 Task: Sort the products by price (highest first).
Action: Mouse pressed left at (24, 157)
Screenshot: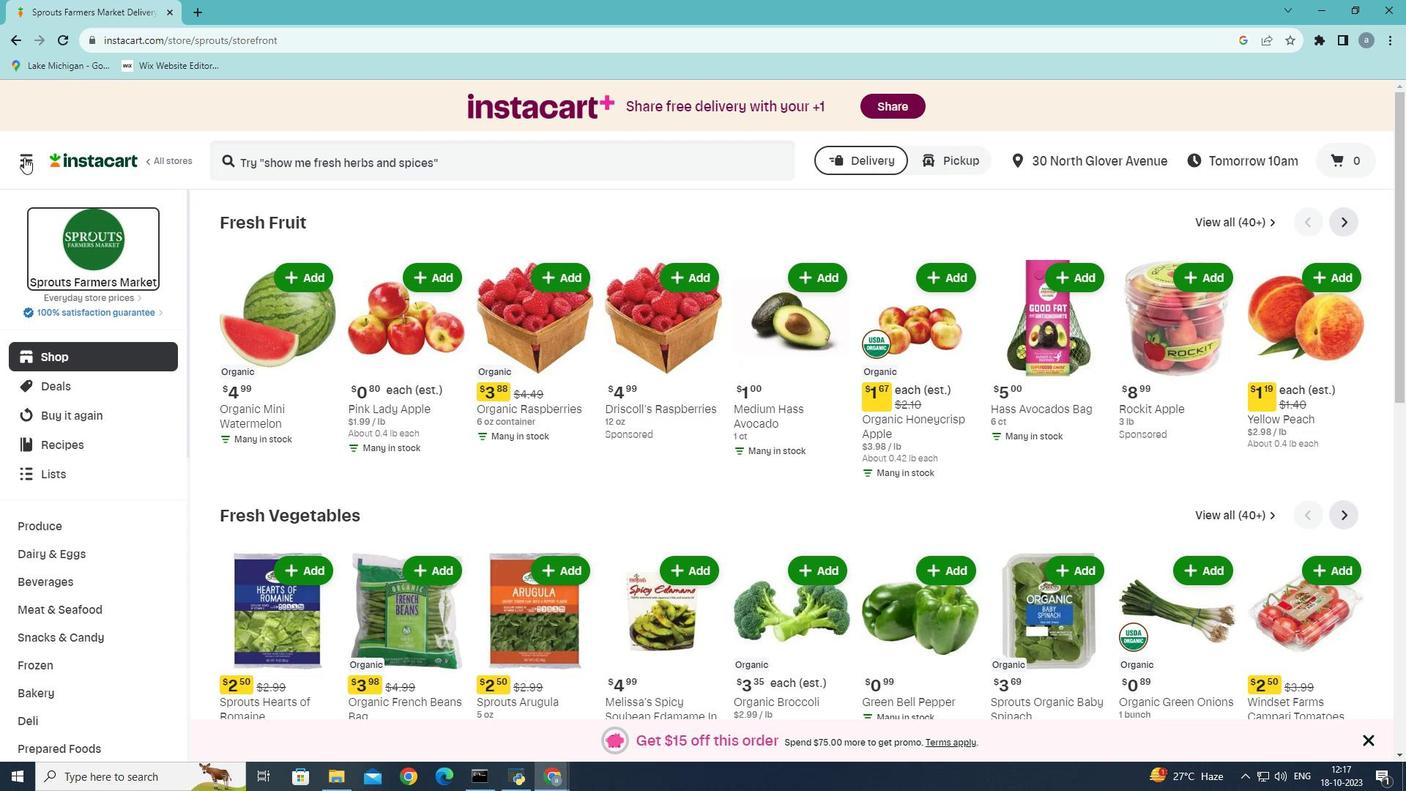 
Action: Mouse moved to (87, 427)
Screenshot: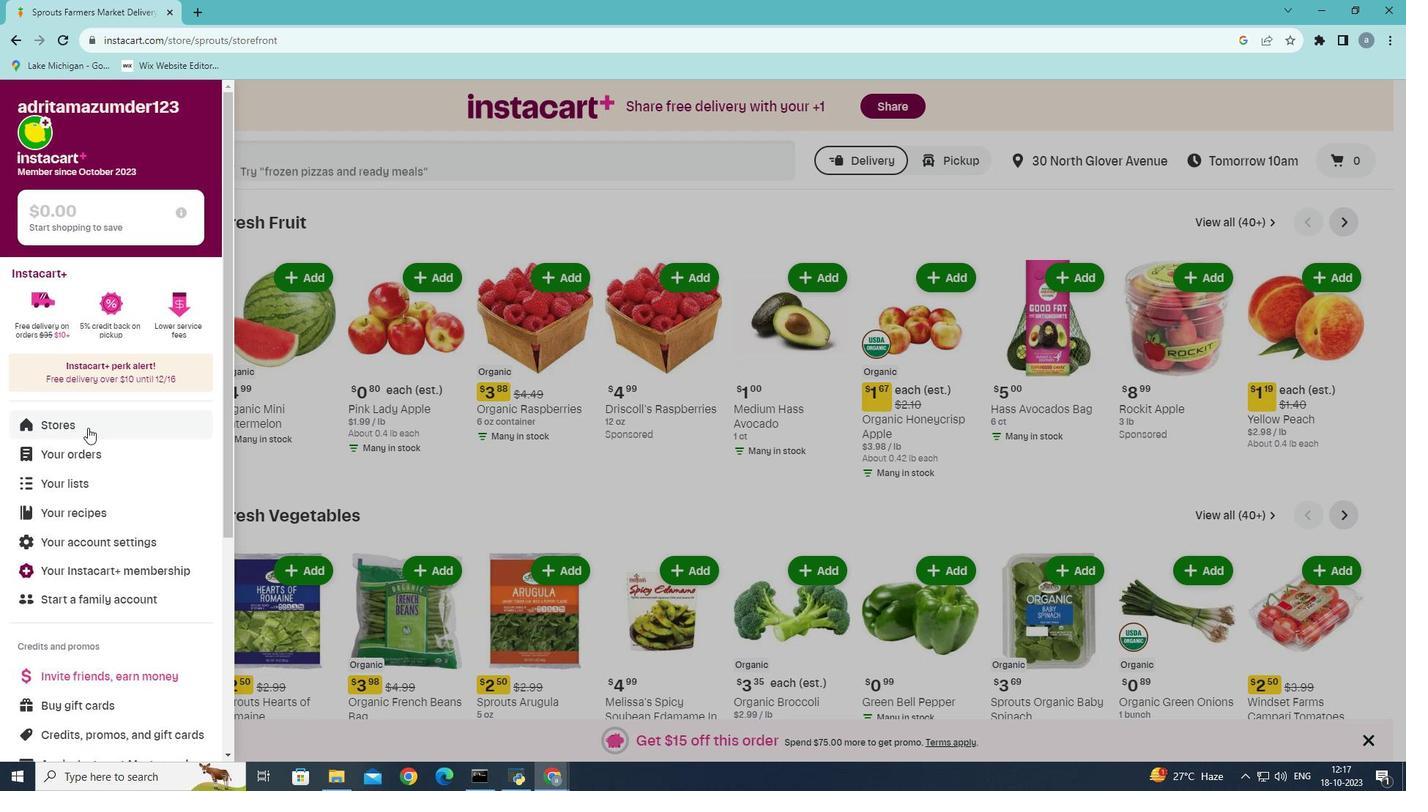 
Action: Mouse pressed left at (87, 427)
Screenshot: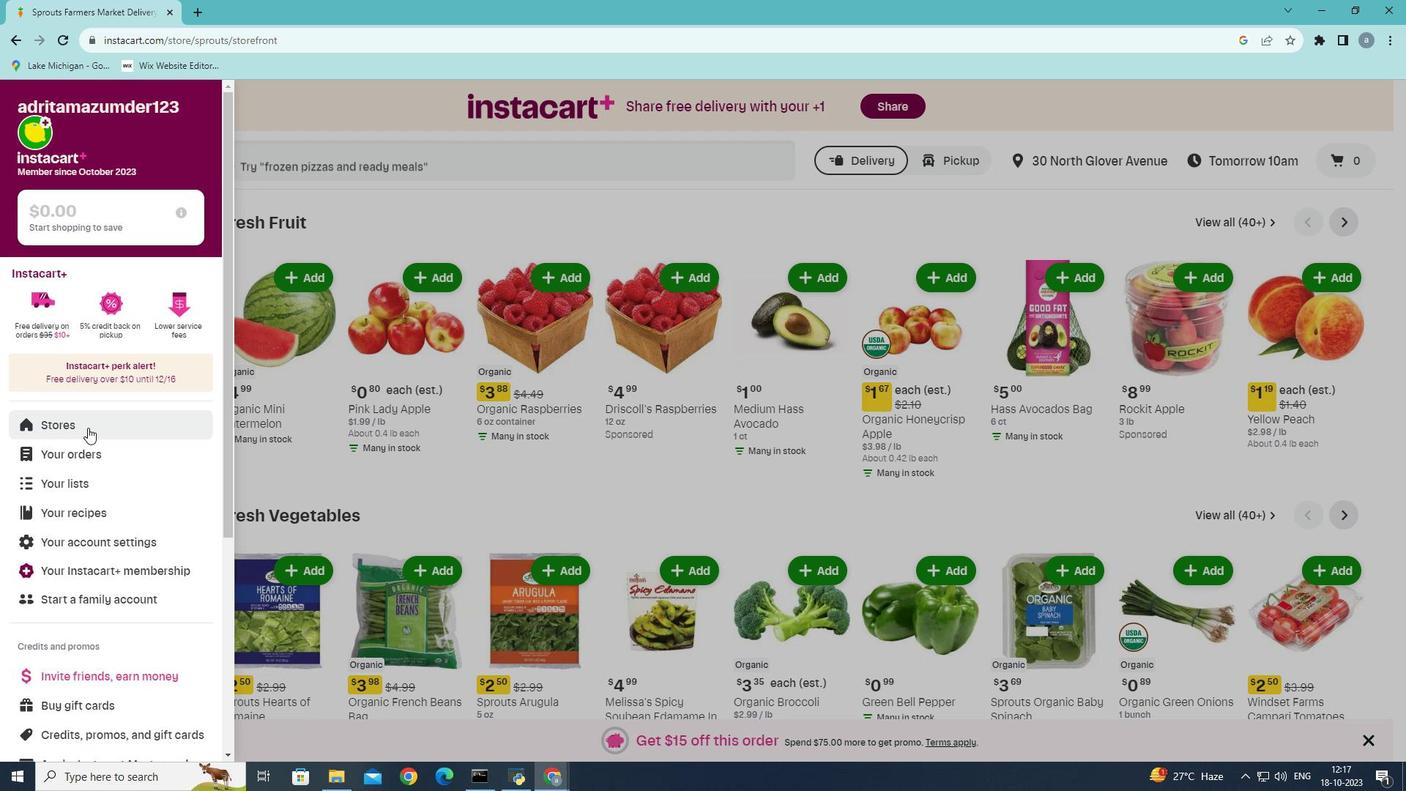 
Action: Mouse moved to (329, 164)
Screenshot: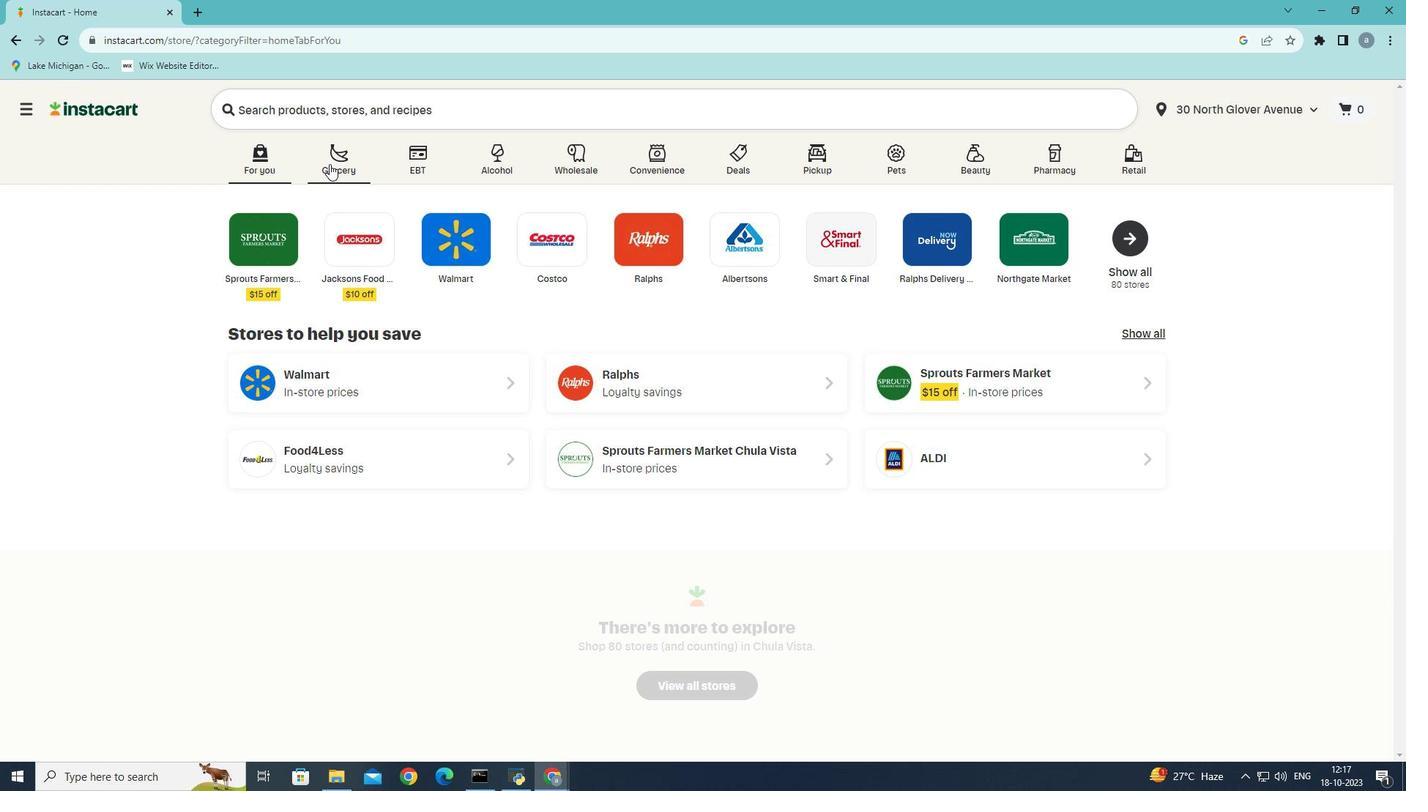 
Action: Mouse pressed left at (329, 164)
Screenshot: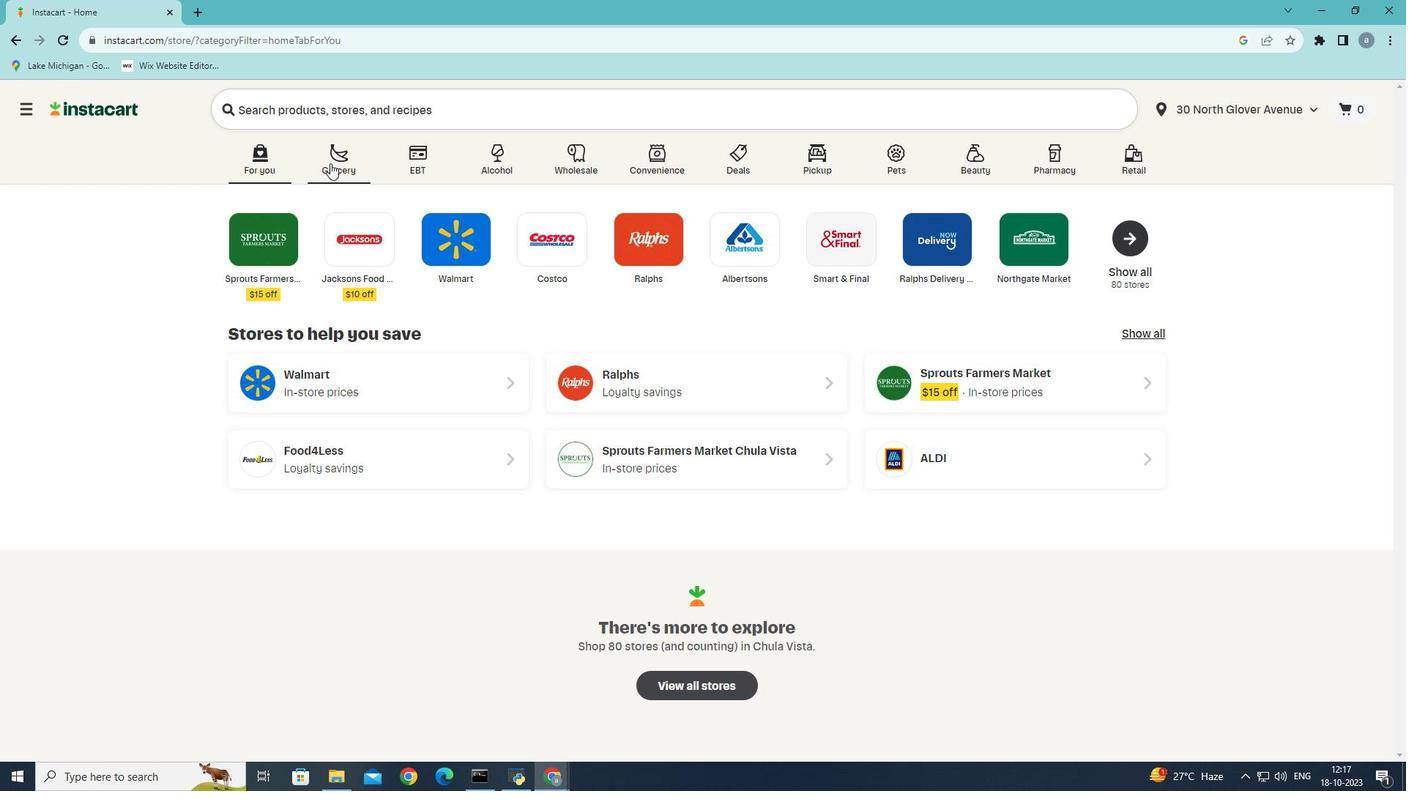 
Action: Mouse moved to (345, 421)
Screenshot: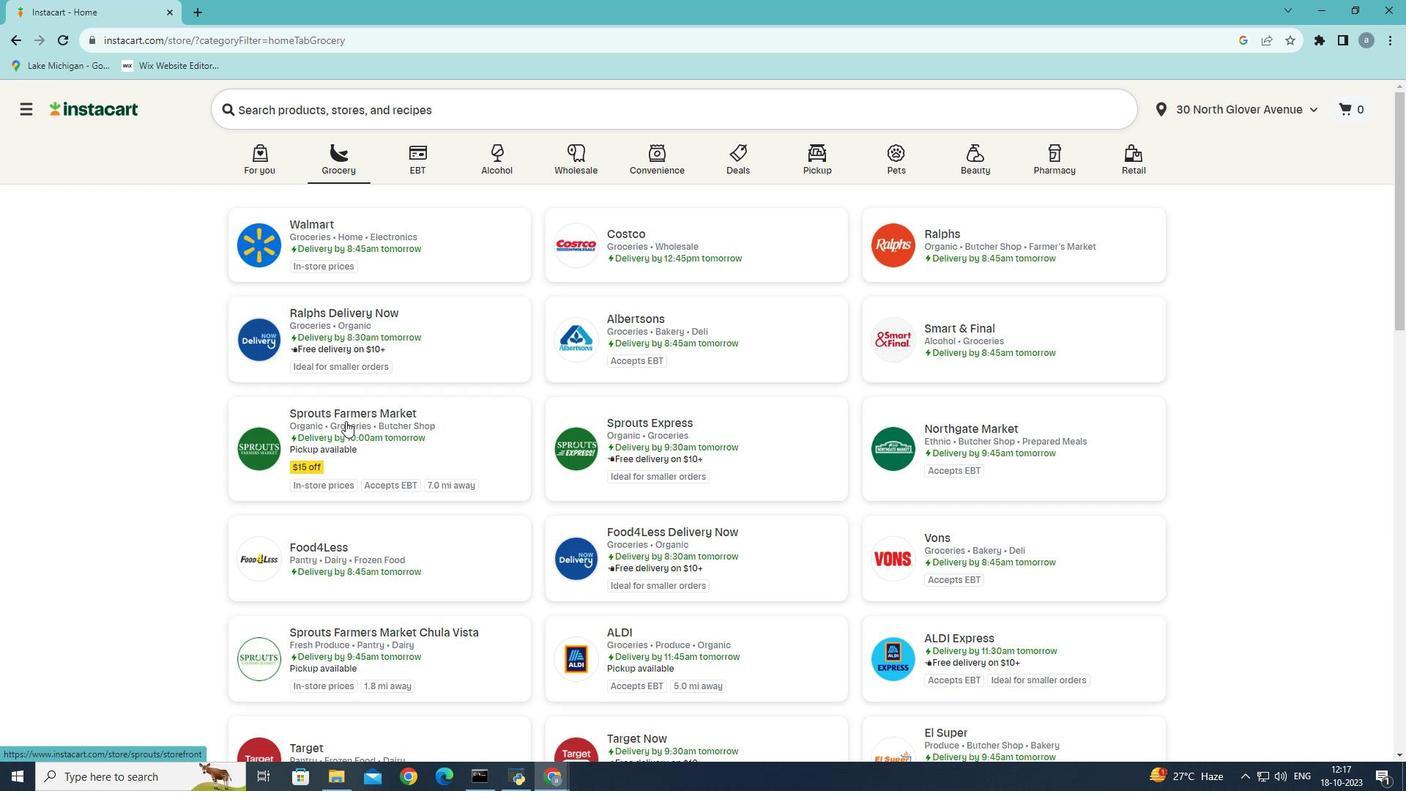 
Action: Mouse pressed left at (345, 421)
Screenshot: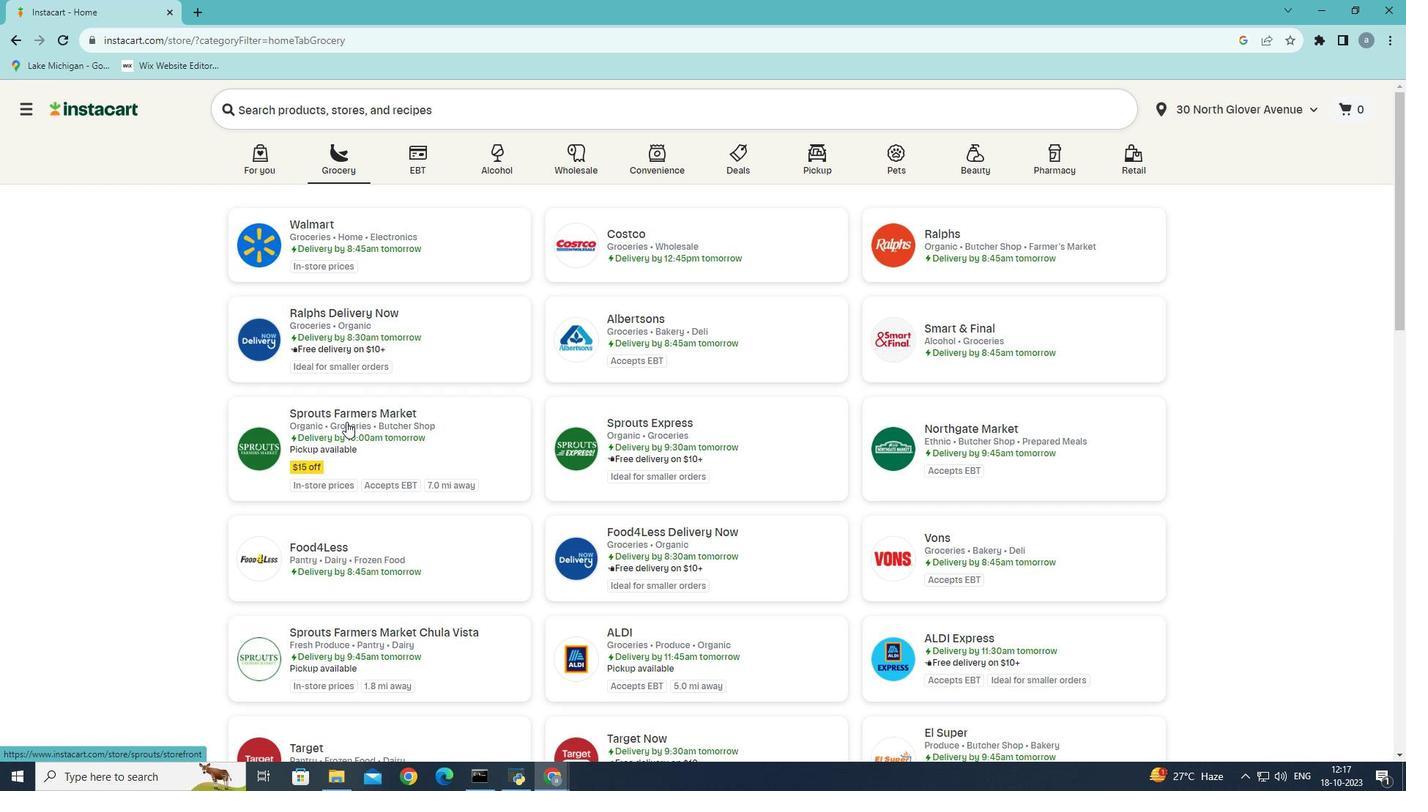 
Action: Mouse moved to (67, 616)
Screenshot: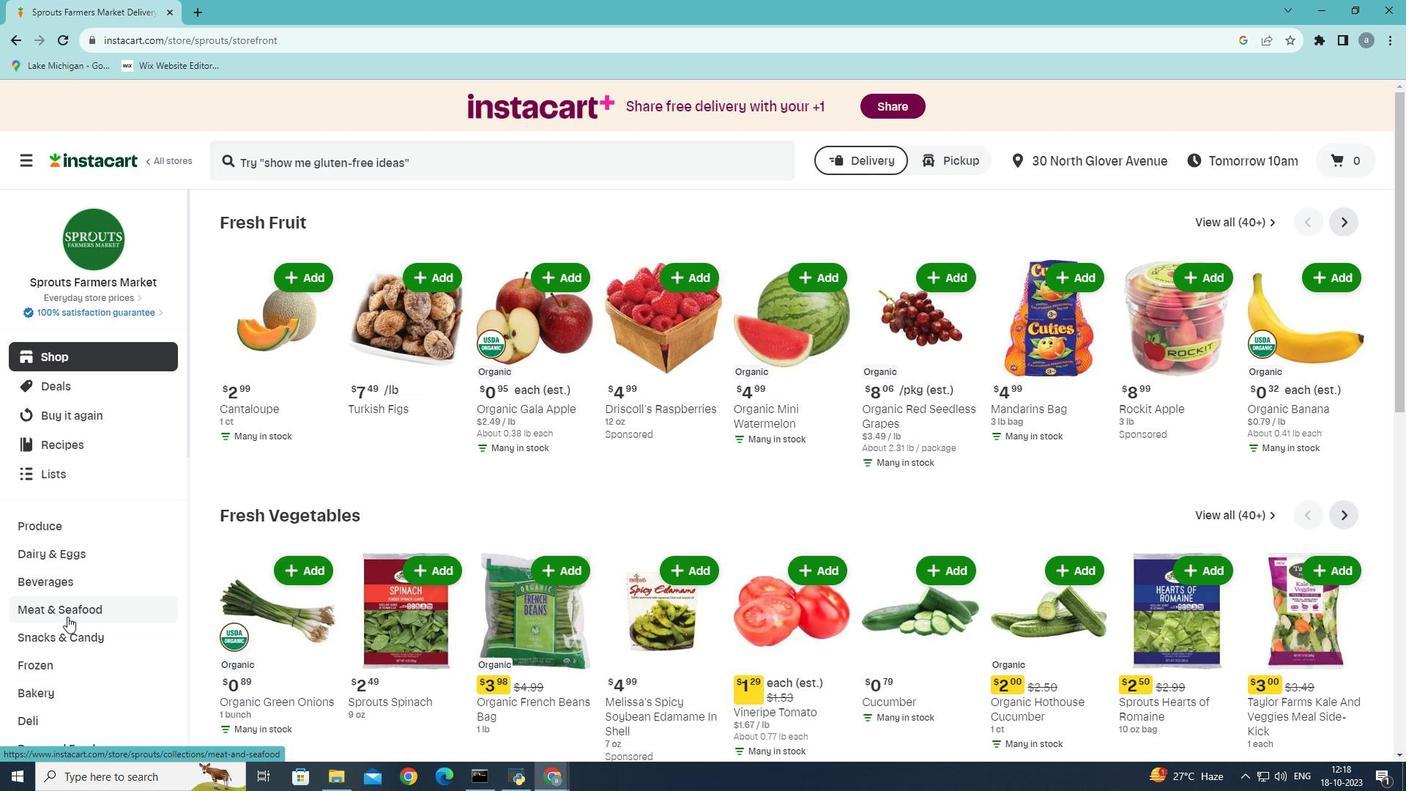 
Action: Mouse pressed left at (67, 616)
Screenshot: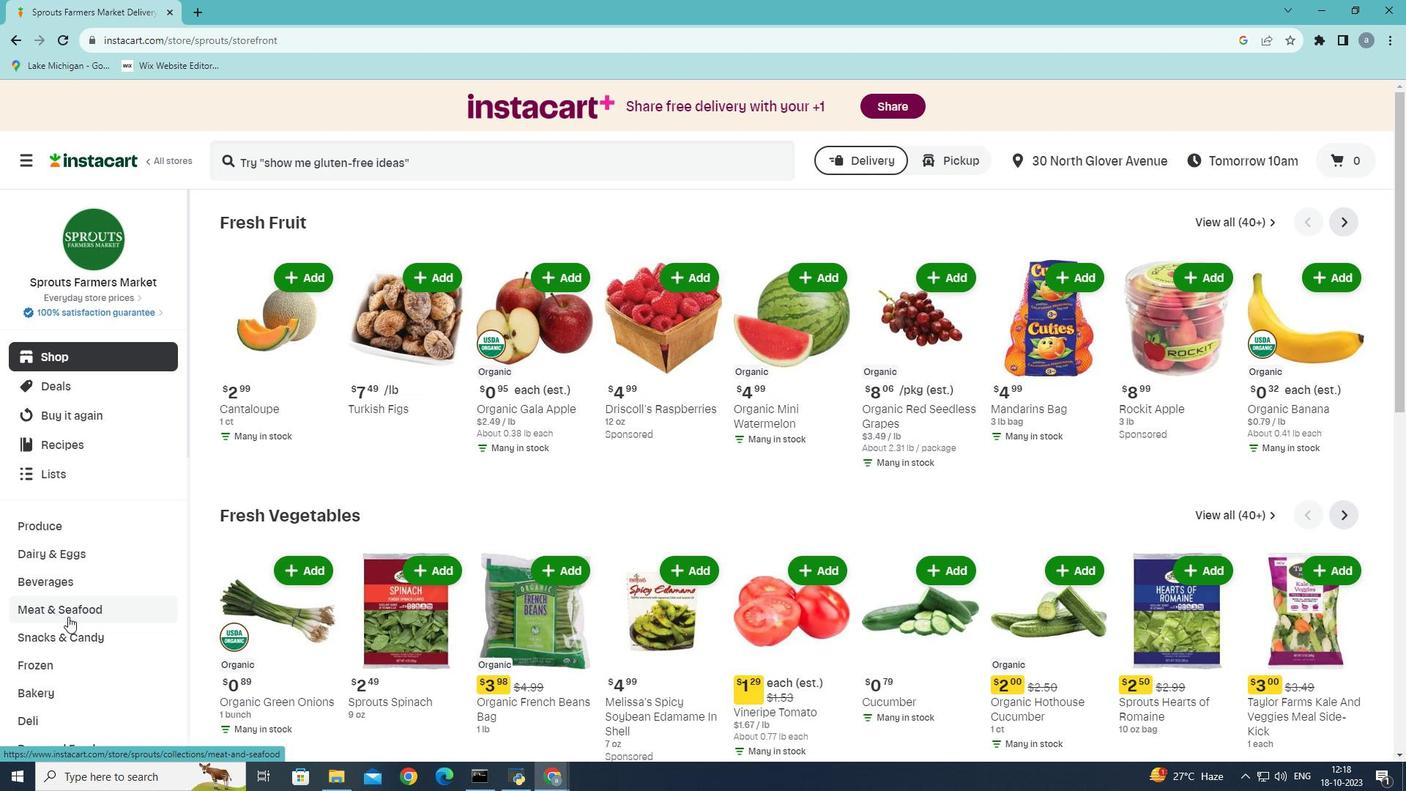 
Action: Mouse moved to (474, 257)
Screenshot: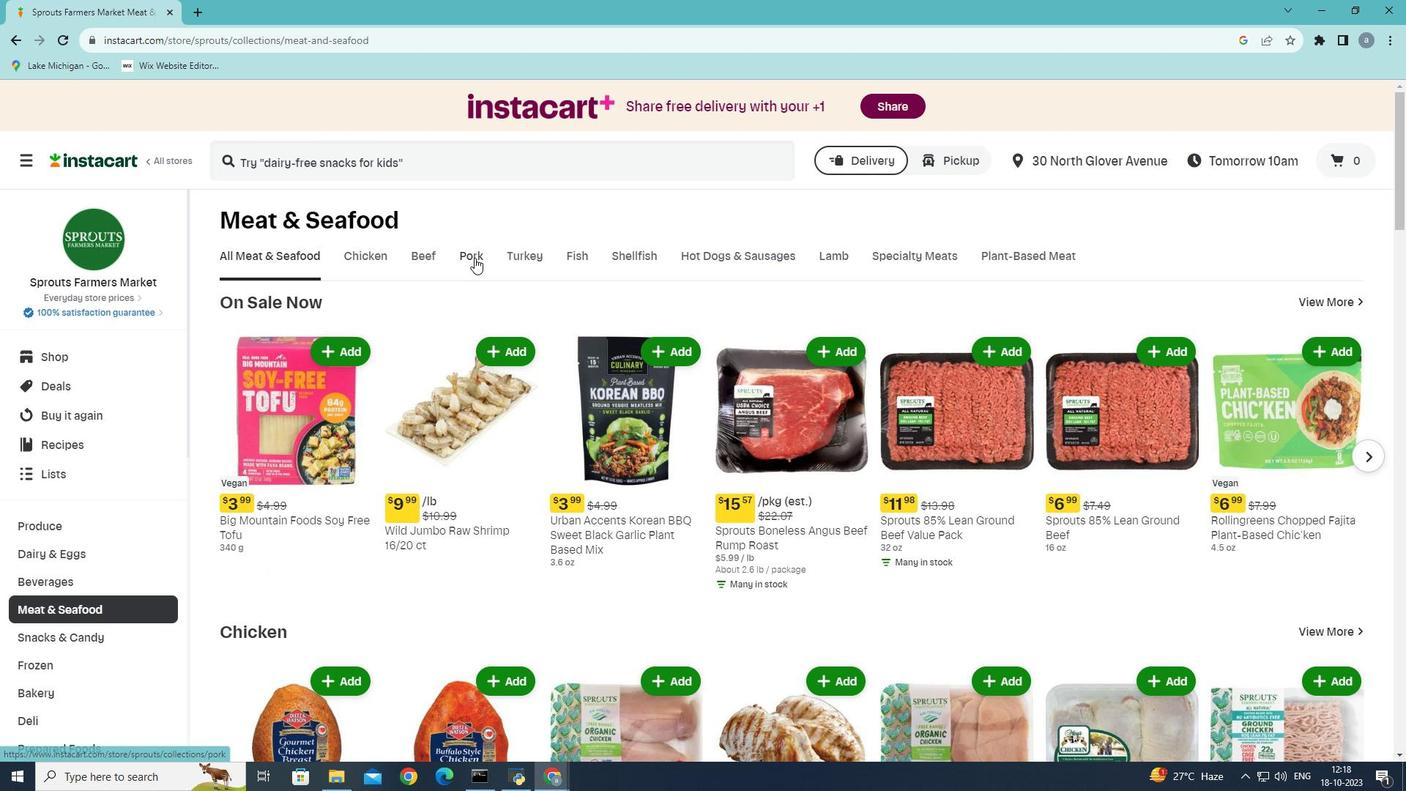 
Action: Mouse pressed left at (474, 257)
Screenshot: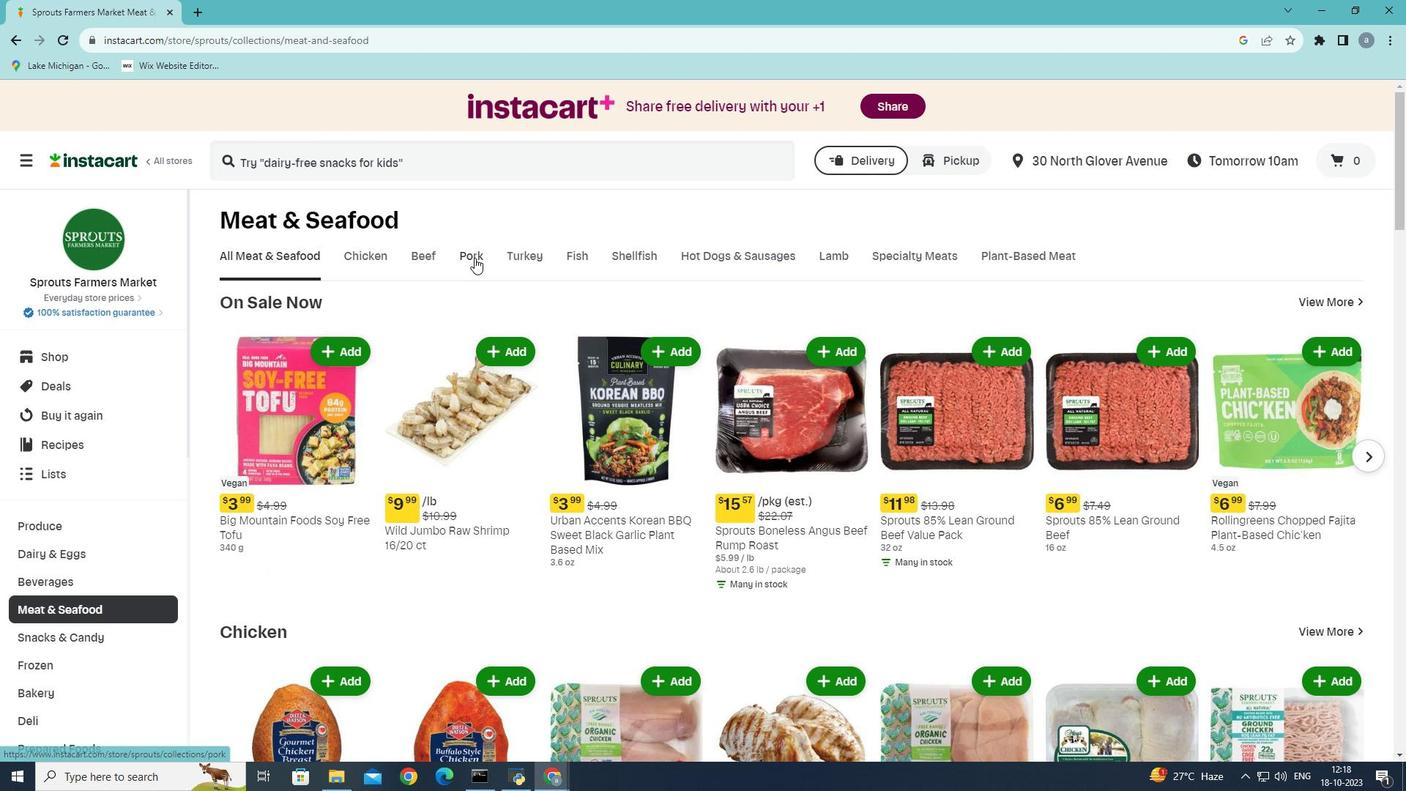 
Action: Mouse moved to (432, 317)
Screenshot: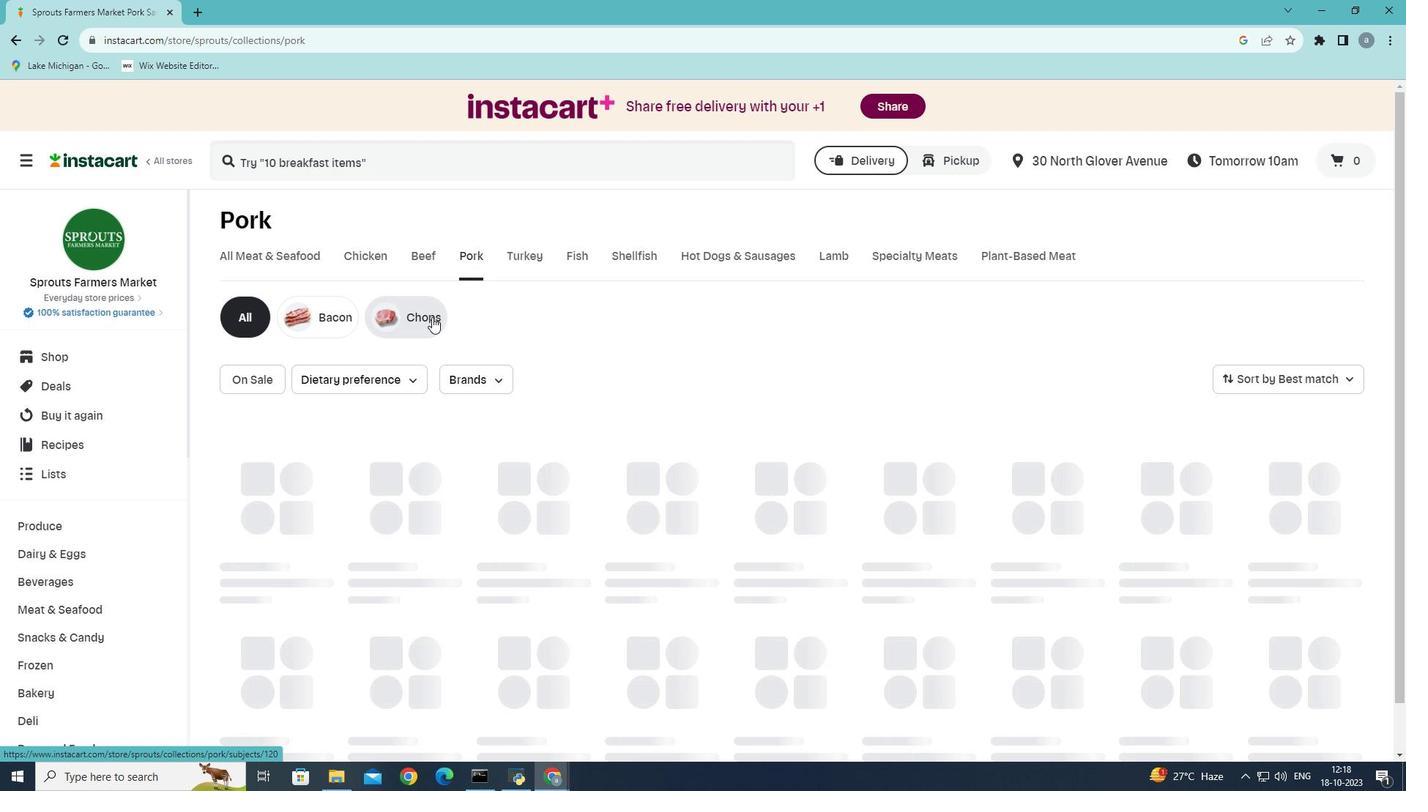 
Action: Mouse pressed left at (432, 317)
Screenshot: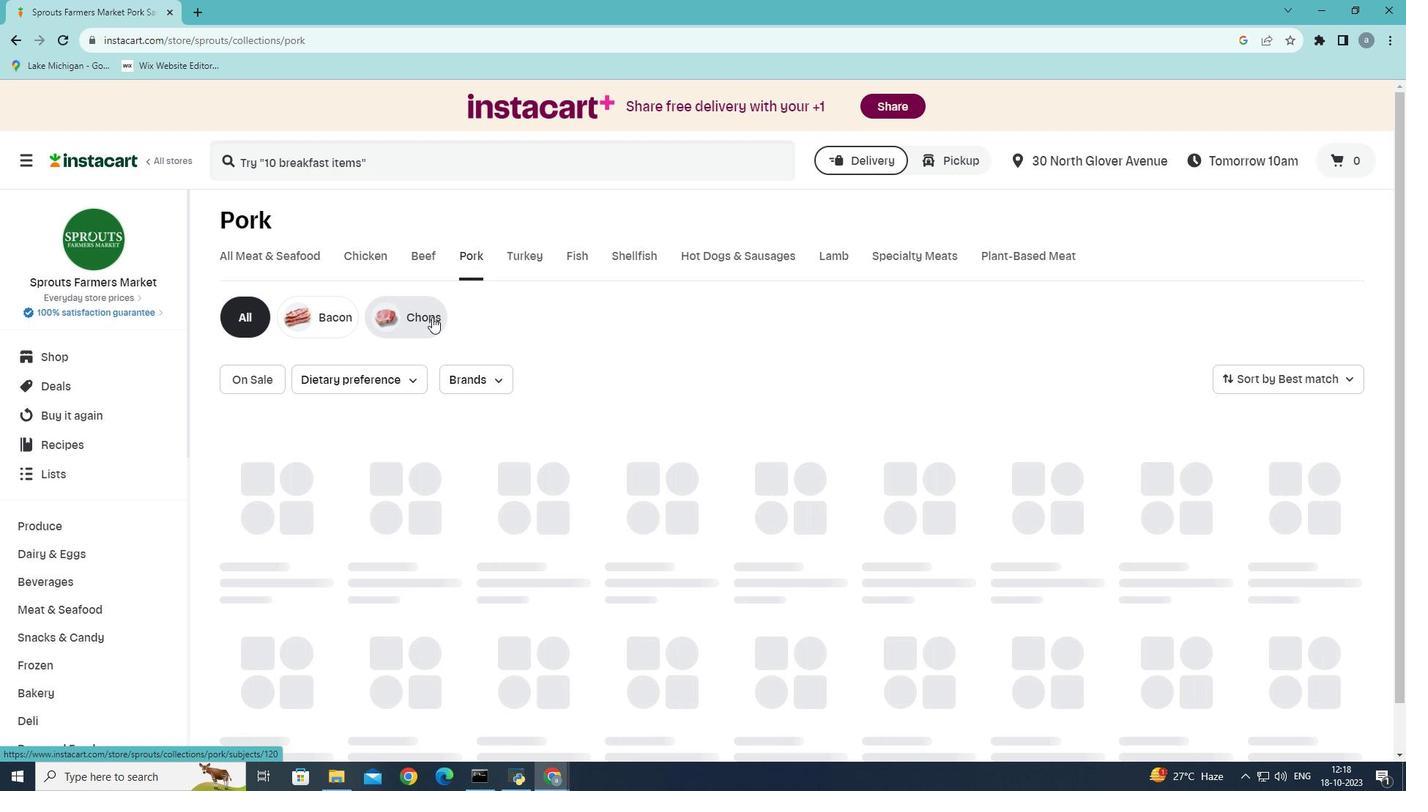 
Action: Mouse moved to (1362, 379)
Screenshot: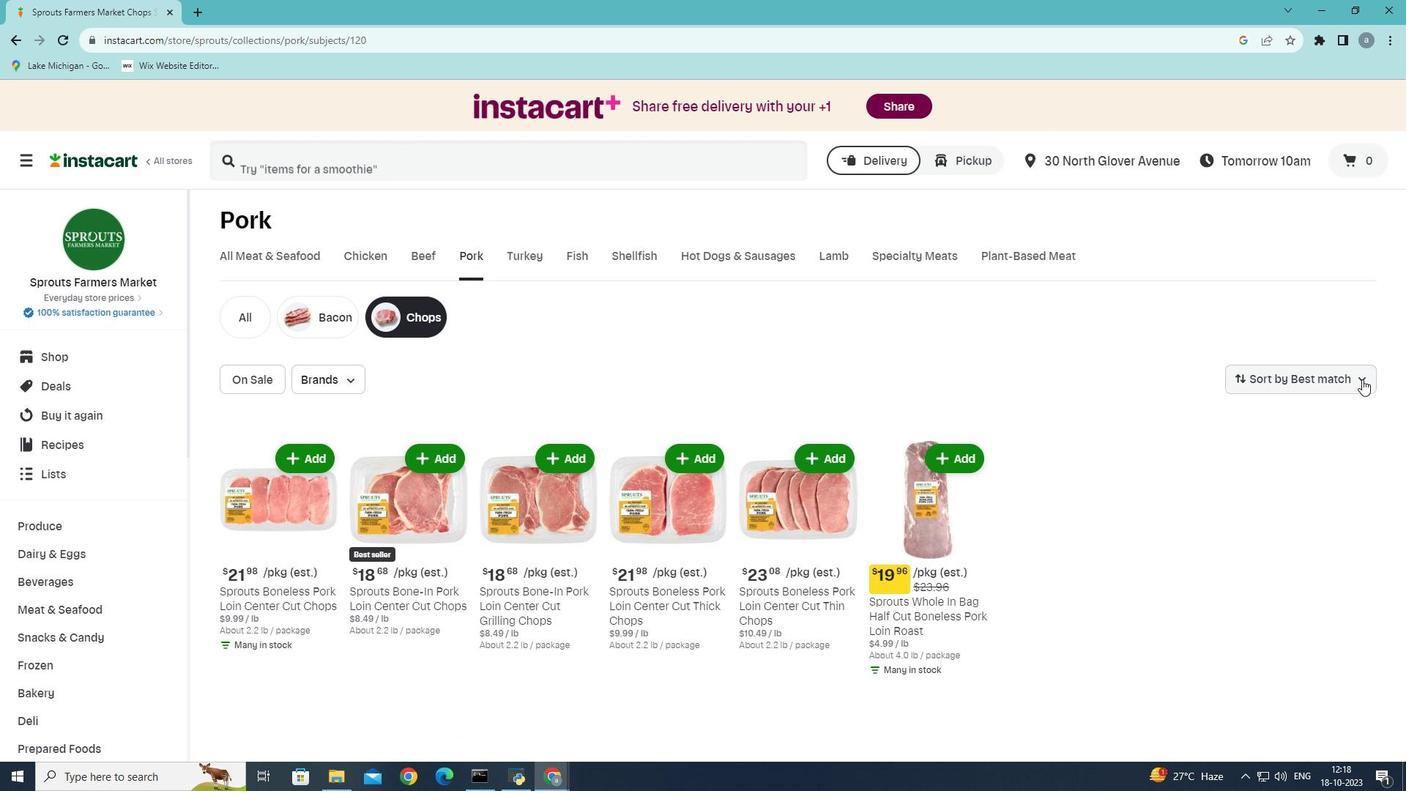 
Action: Mouse pressed left at (1362, 379)
Screenshot: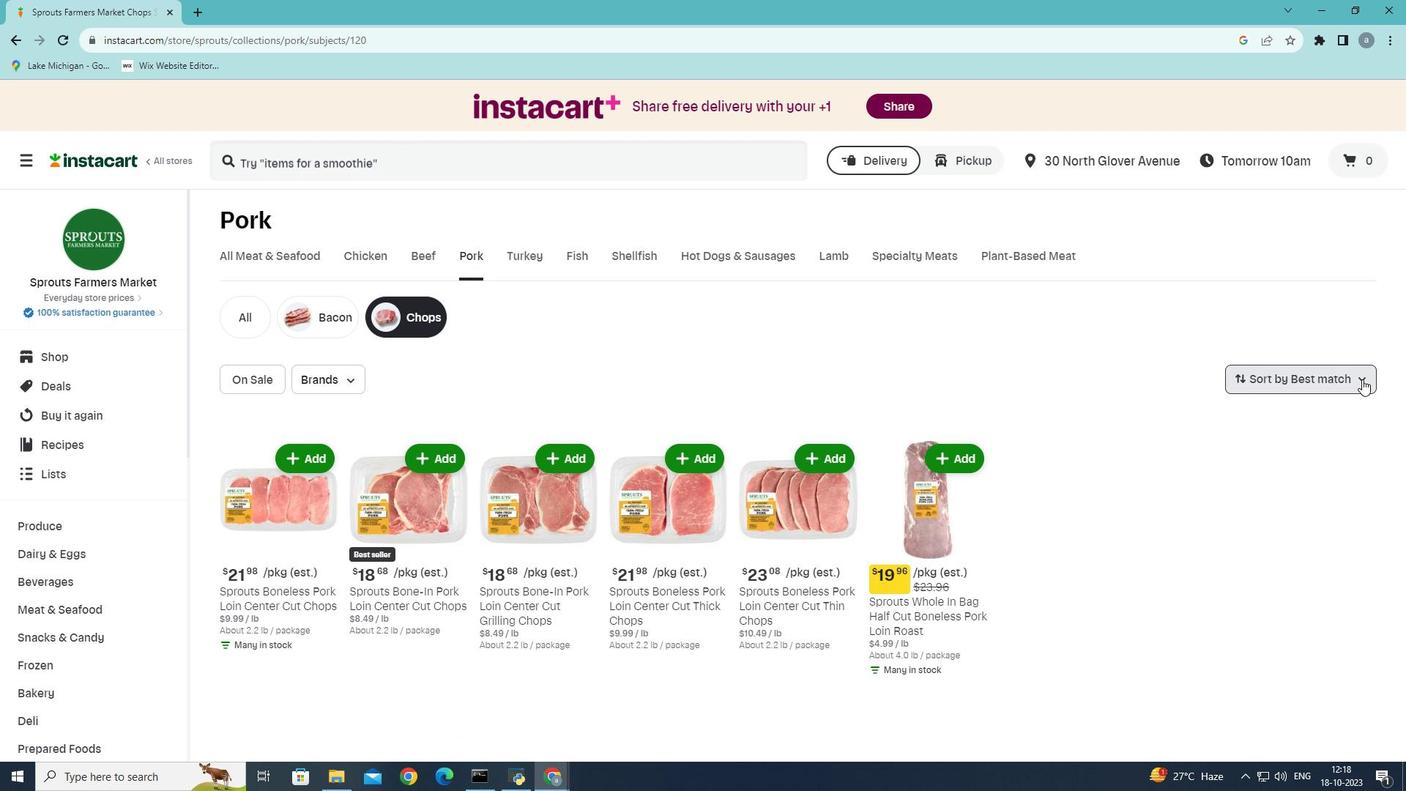 
Action: Mouse moved to (1301, 482)
Screenshot: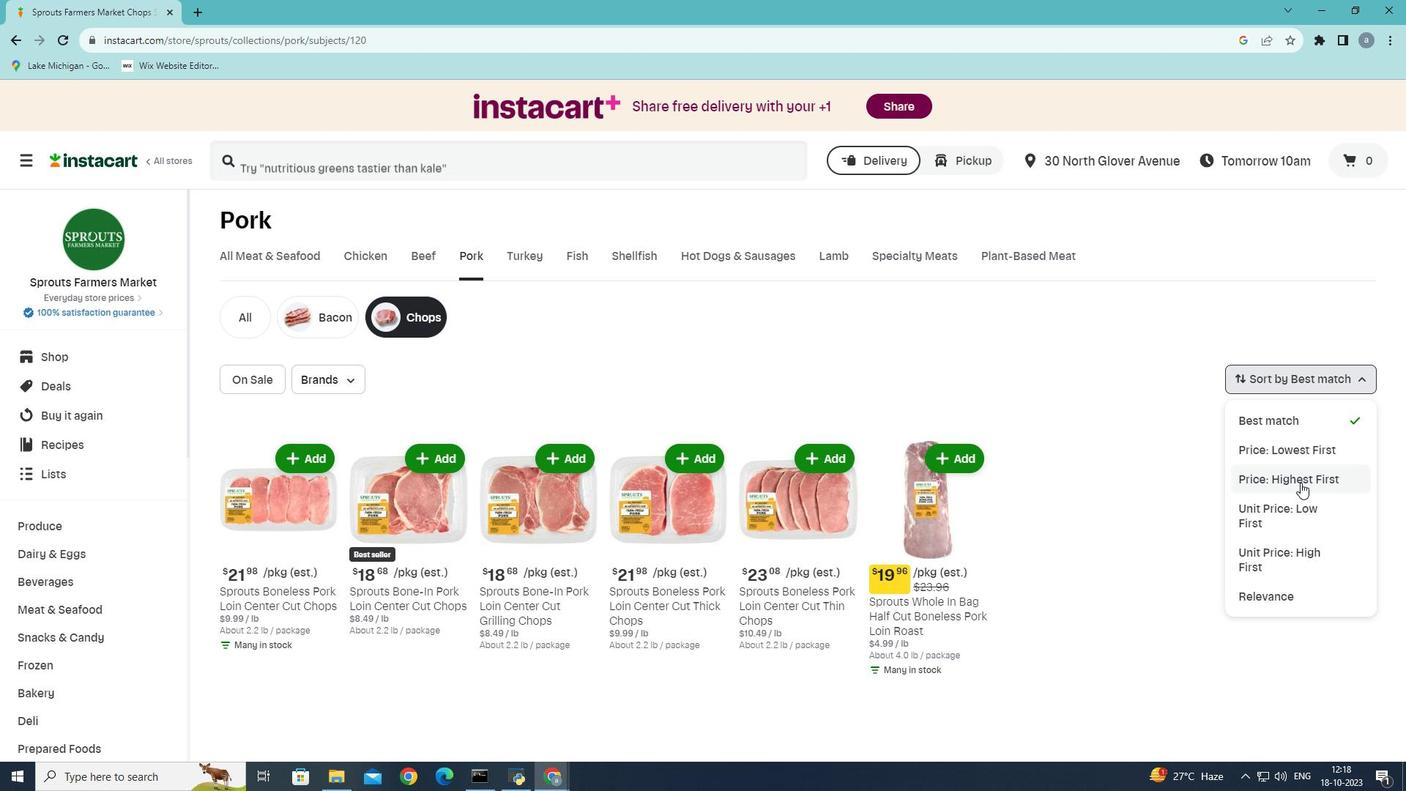 
Action: Mouse pressed left at (1301, 482)
Screenshot: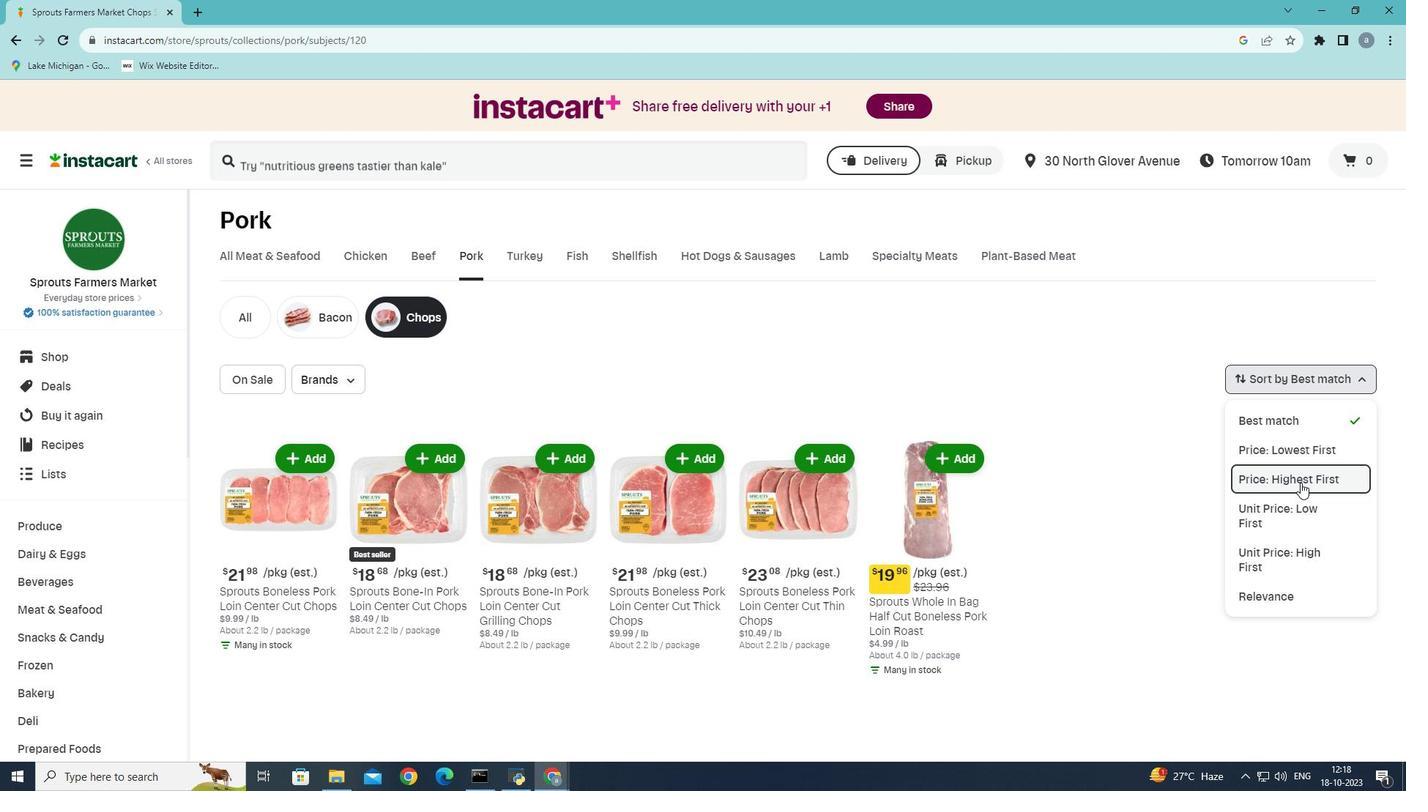 
Action: Mouse moved to (1254, 438)
Screenshot: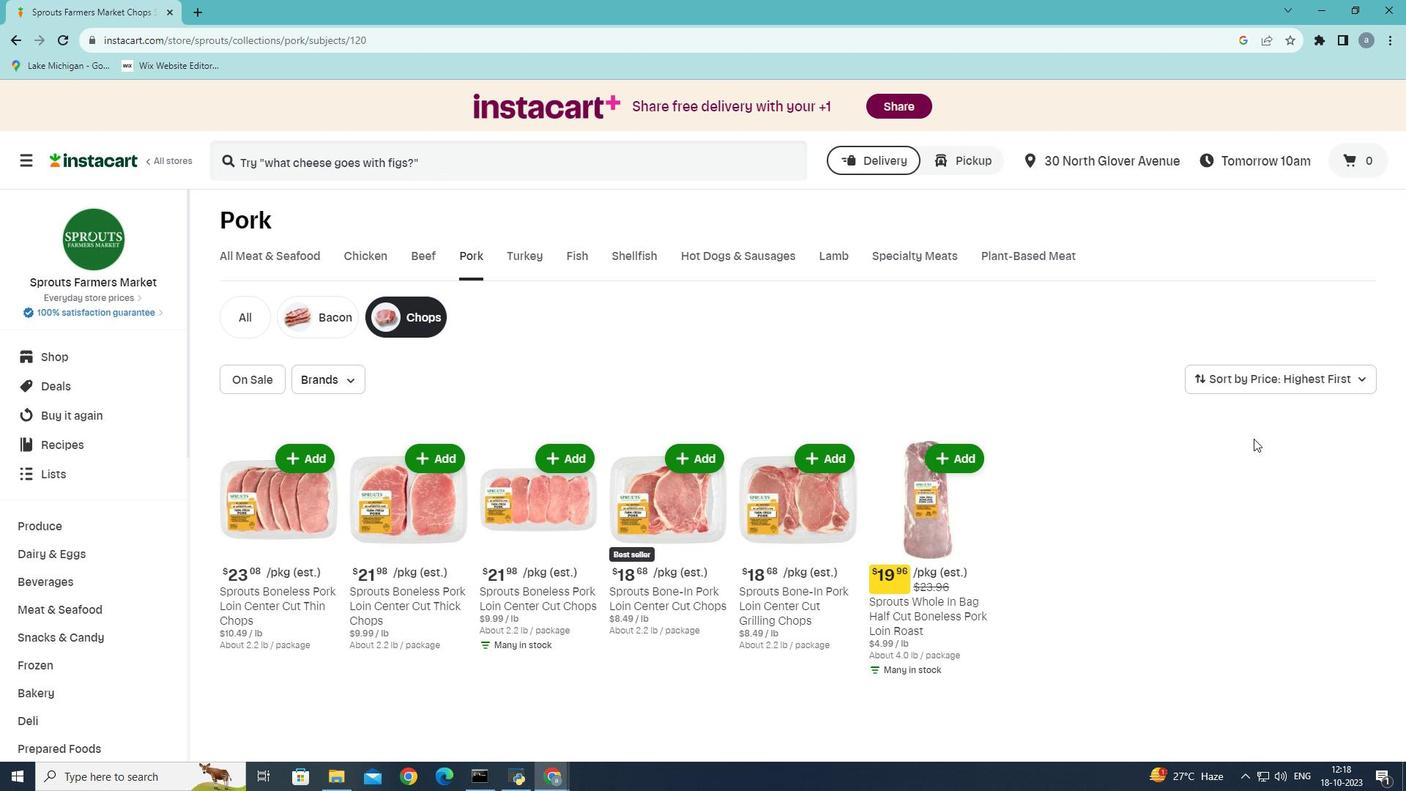 
